 Task: Add the task  Upgrade and migrate company contract negotiation to a cloud-based solution to the section Sonic Speed in the project ComplexBridge and add a Due Date to the respective task as 2024/01/07
Action: Mouse moved to (828, 387)
Screenshot: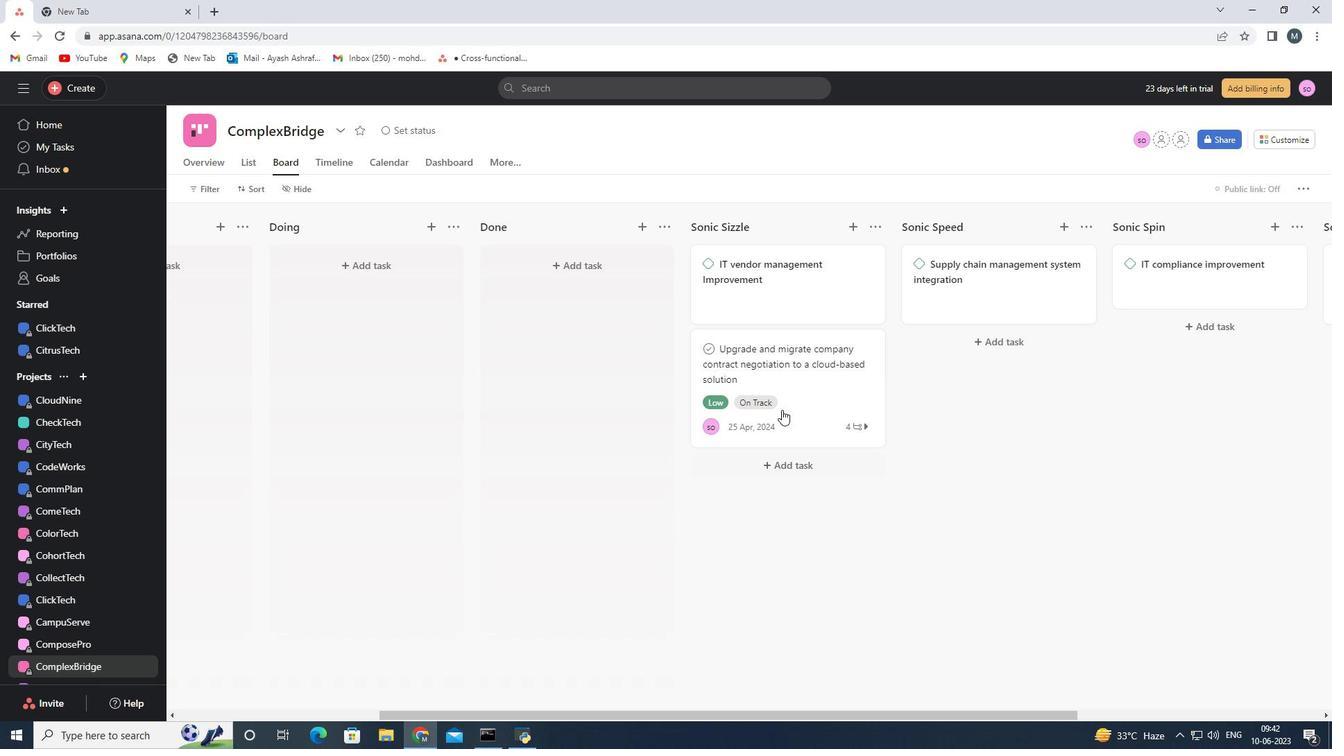 
Action: Mouse pressed left at (828, 387)
Screenshot: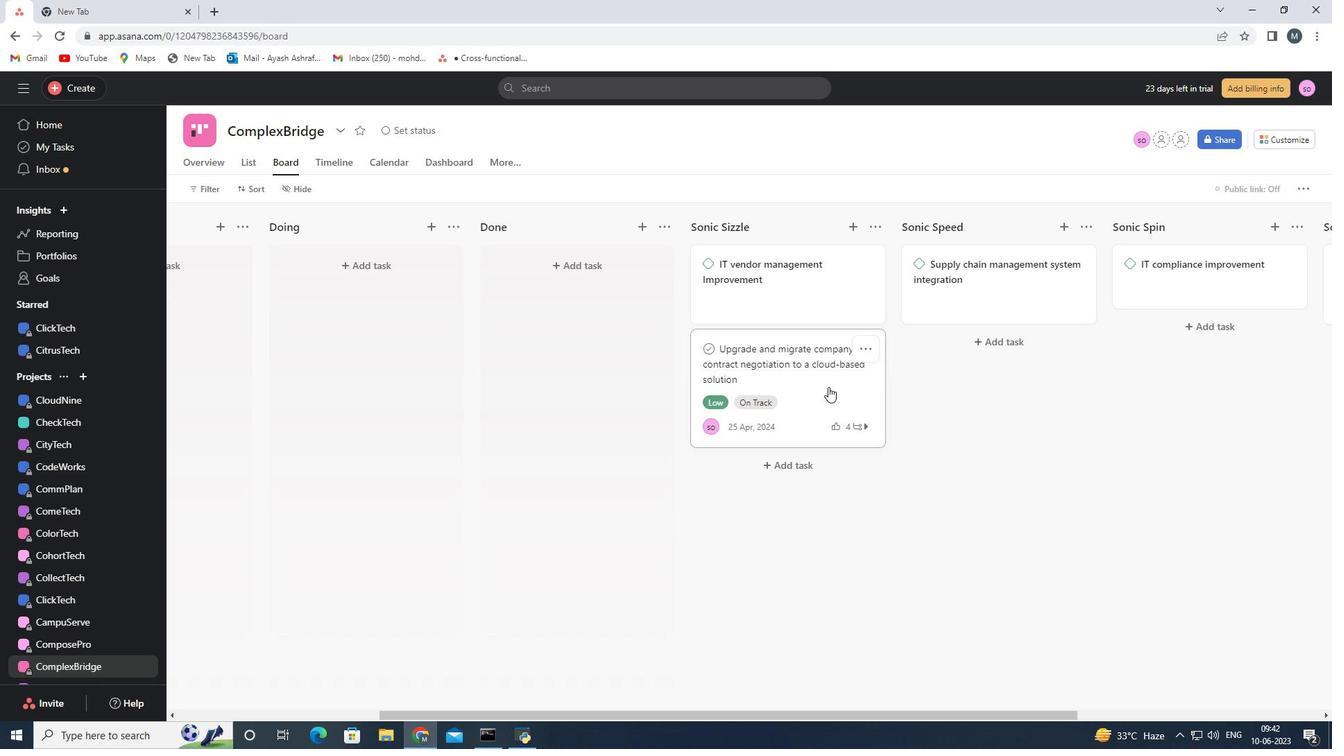 
Action: Mouse moved to (952, 428)
Screenshot: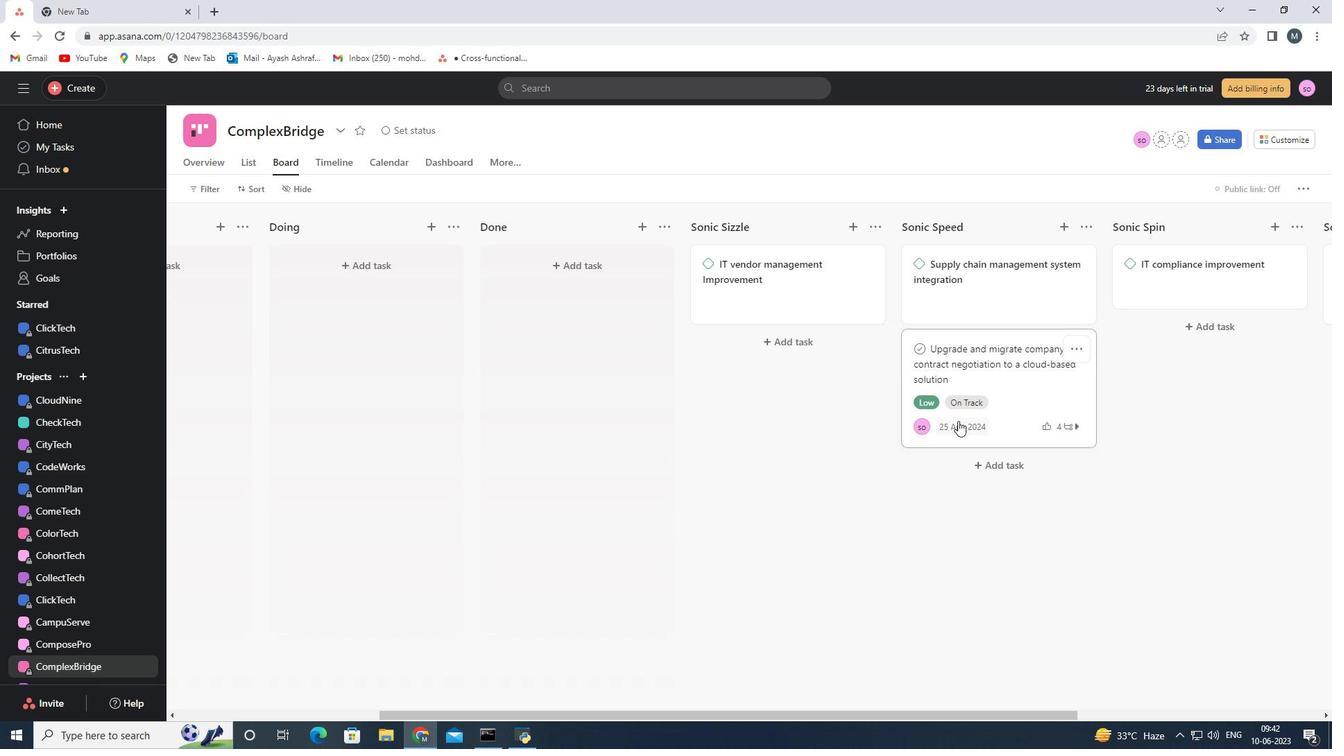 
Action: Mouse pressed left at (952, 428)
Screenshot: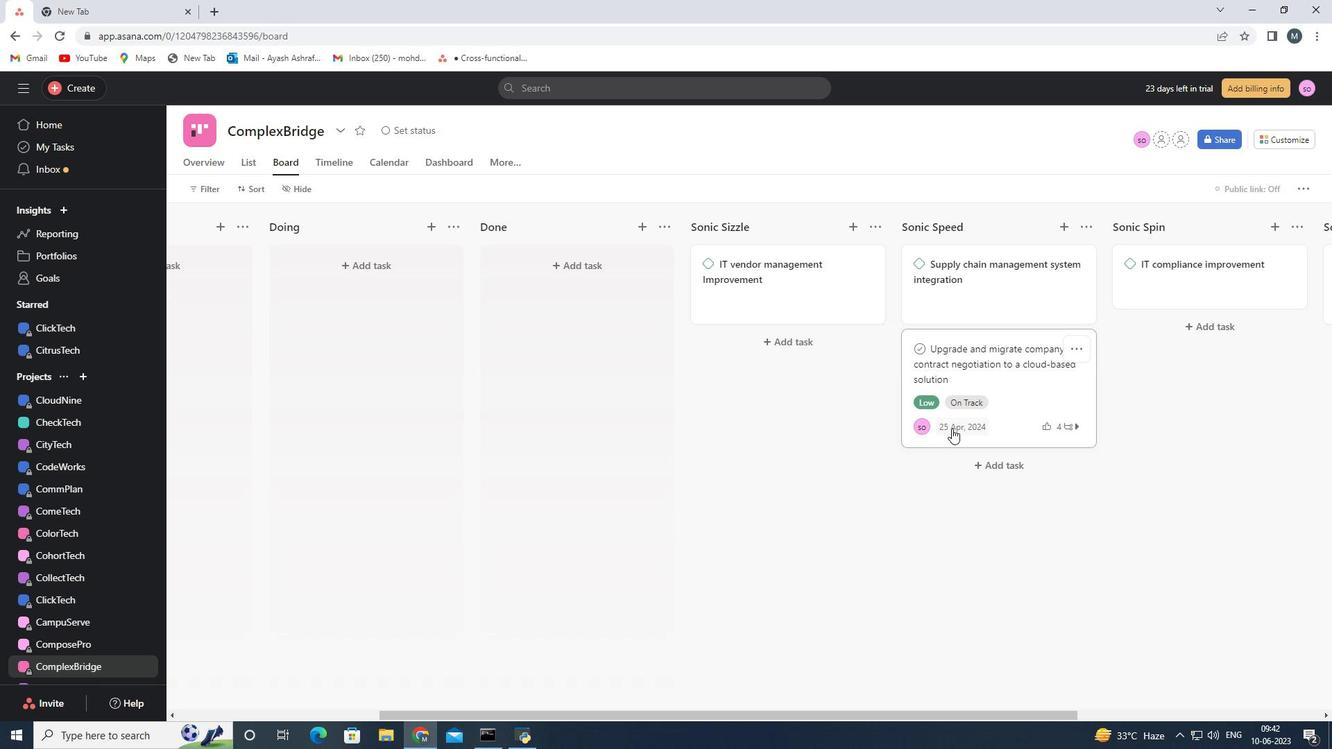 
Action: Mouse moved to (940, 174)
Screenshot: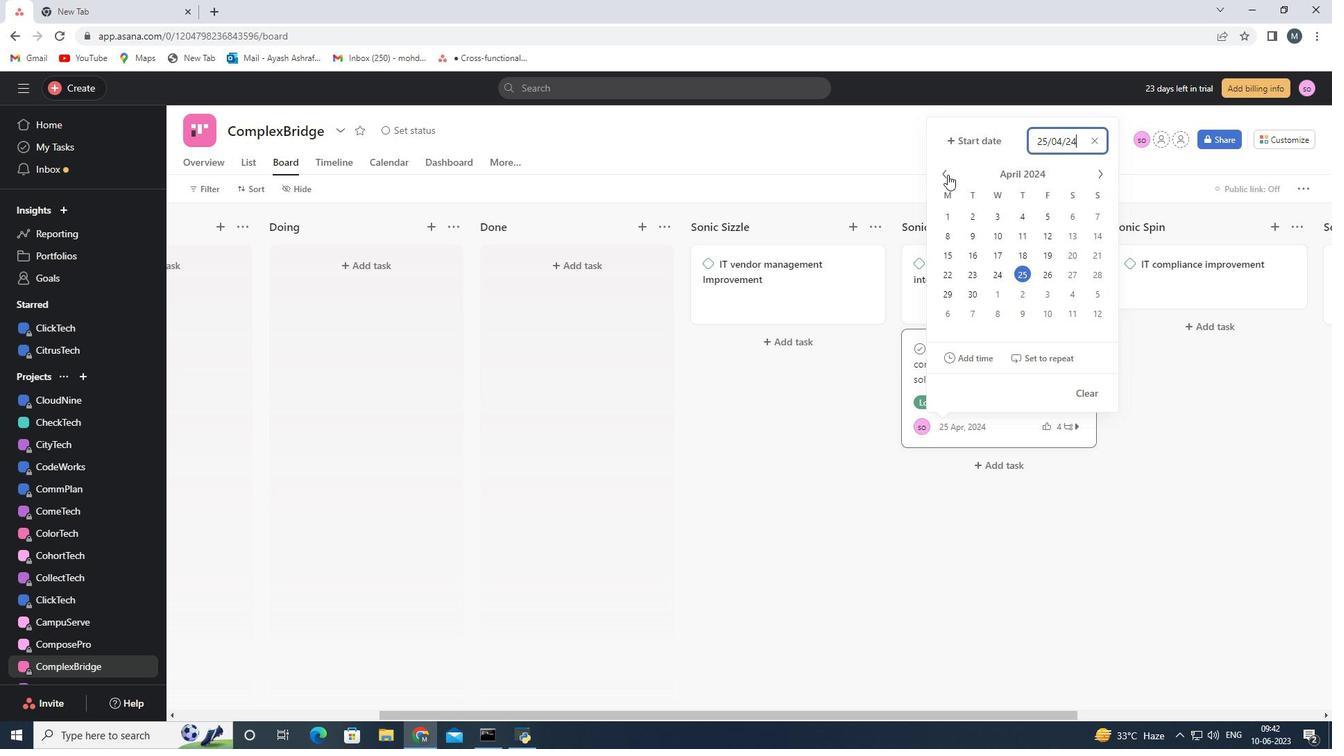 
Action: Mouse pressed left at (940, 174)
Screenshot: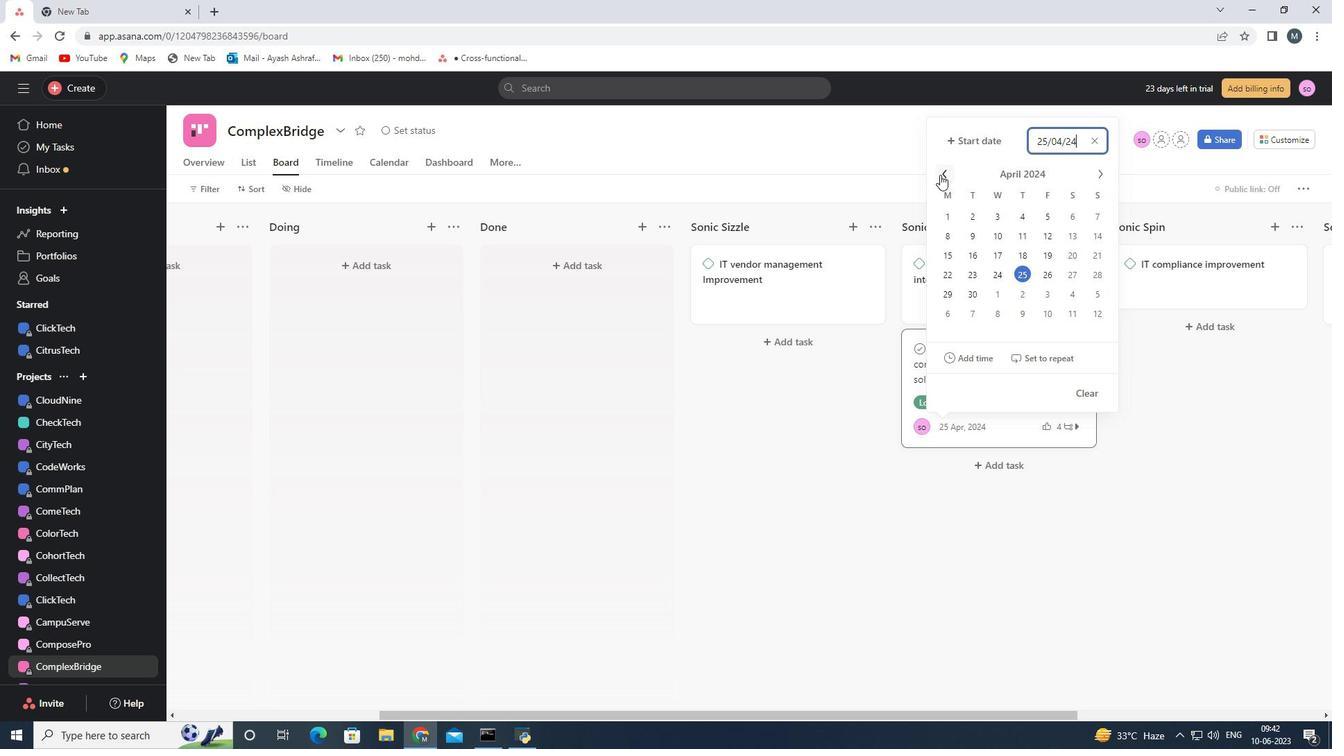 
Action: Mouse pressed left at (940, 174)
Screenshot: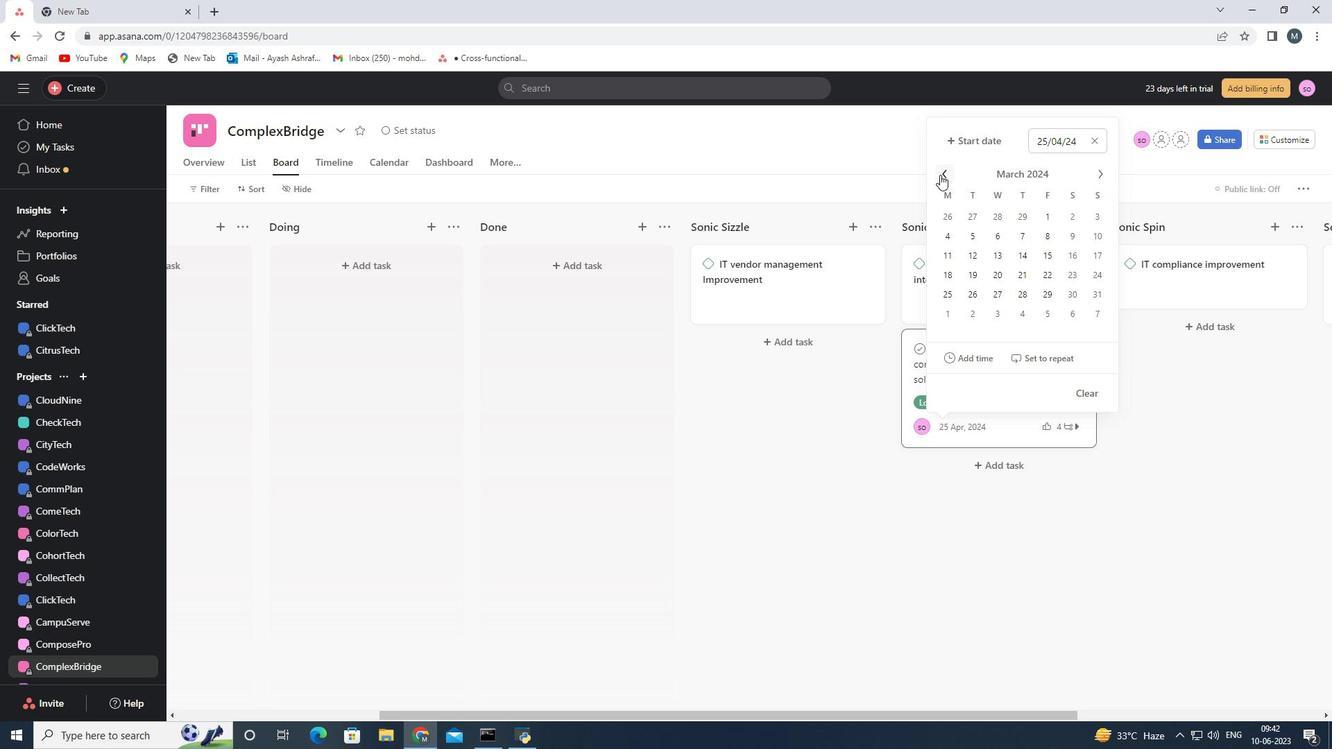 
Action: Mouse pressed left at (940, 174)
Screenshot: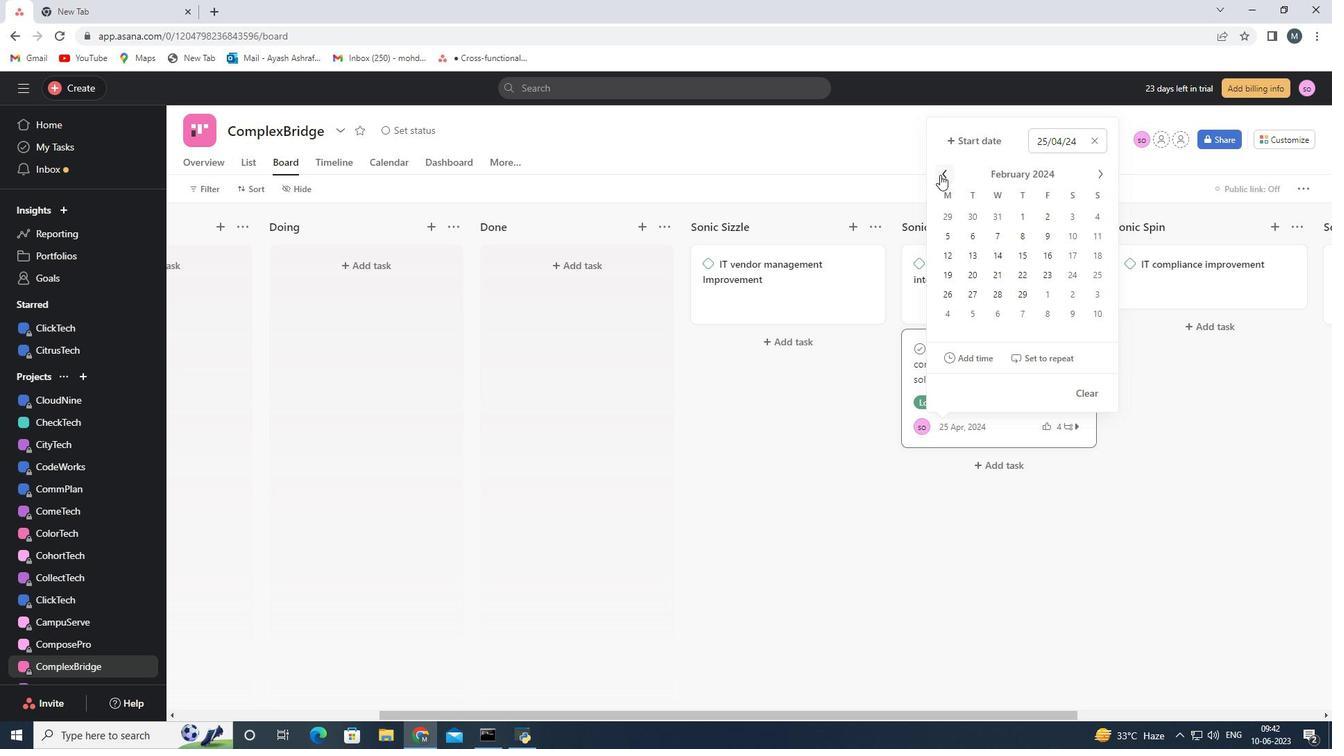 
Action: Mouse moved to (1097, 211)
Screenshot: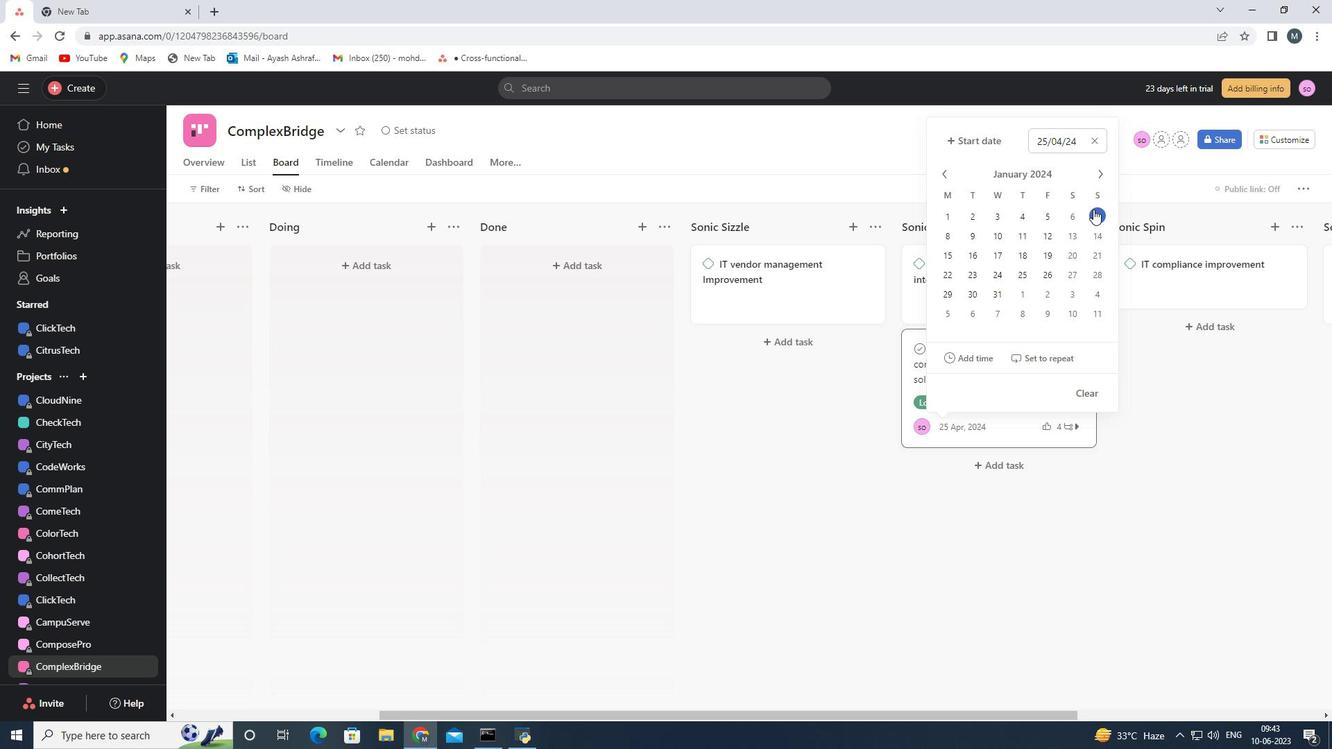
Action: Mouse pressed left at (1097, 211)
Screenshot: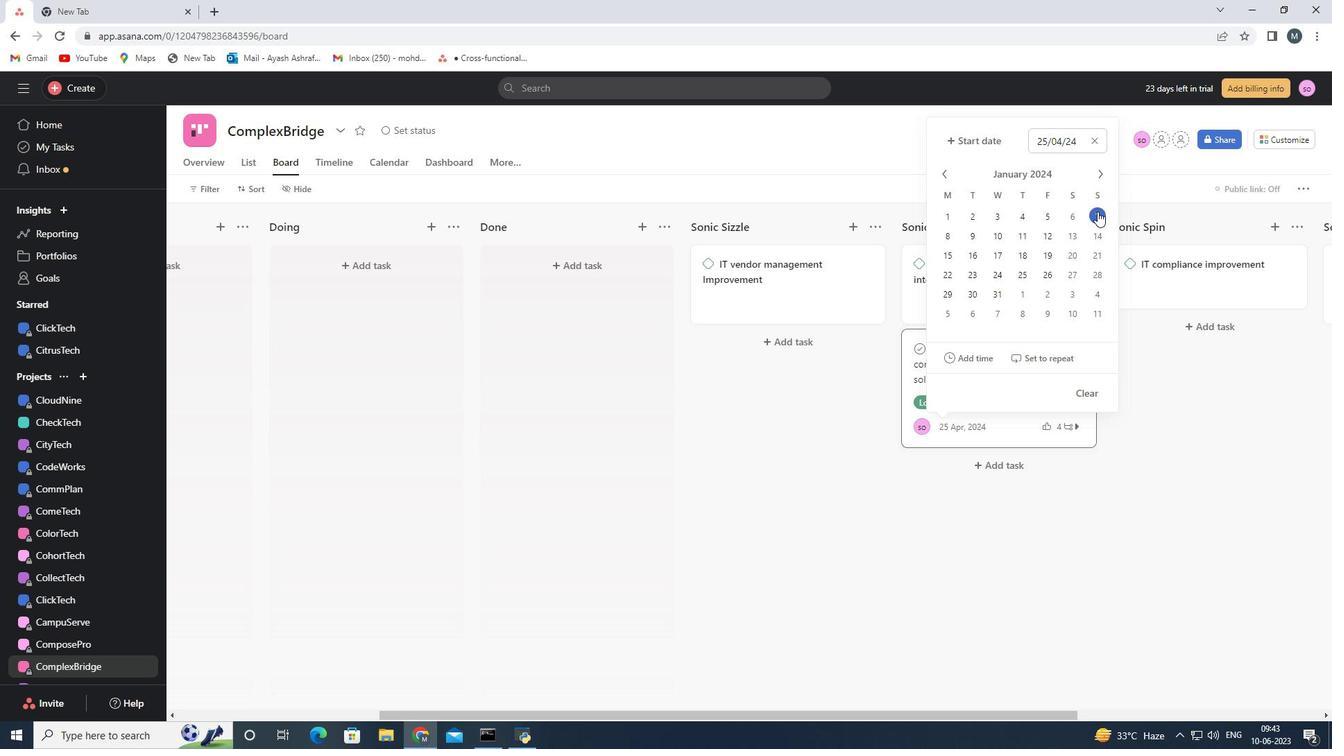 
Action: Mouse moved to (861, 469)
Screenshot: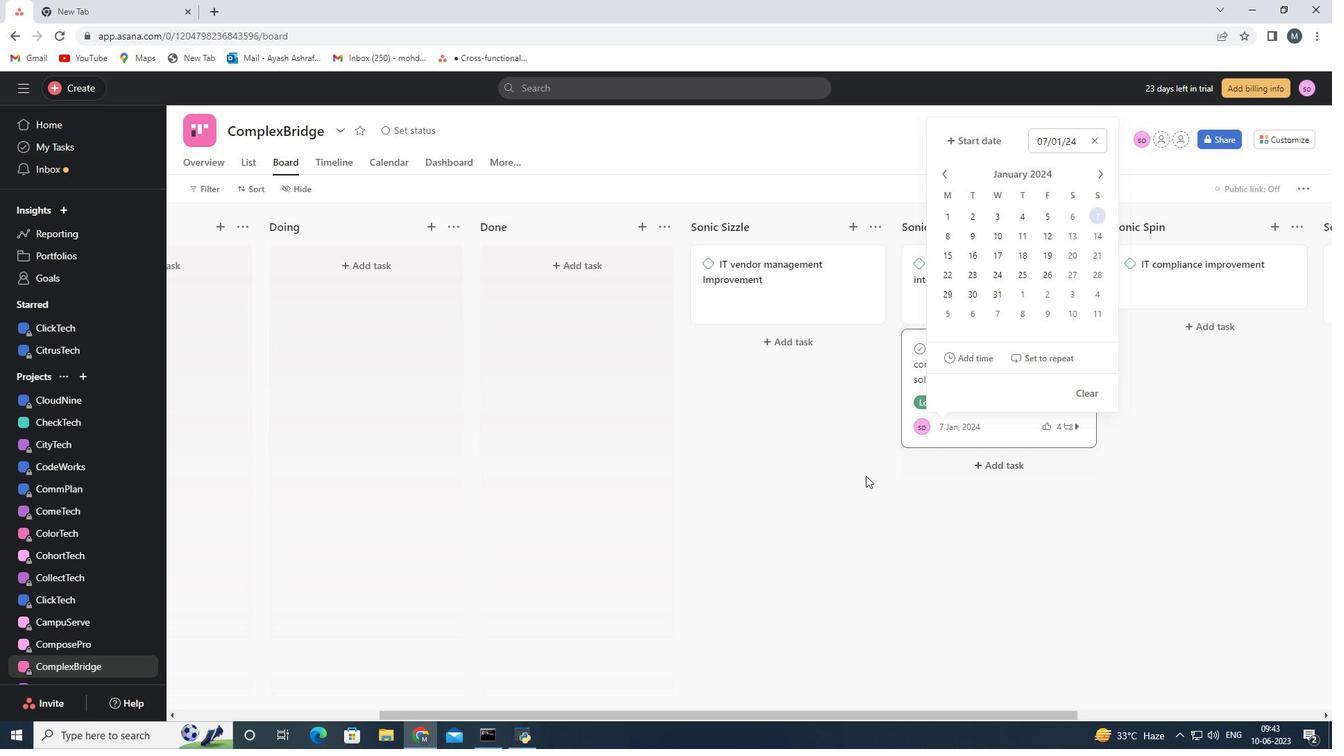 
Action: Mouse pressed left at (861, 469)
Screenshot: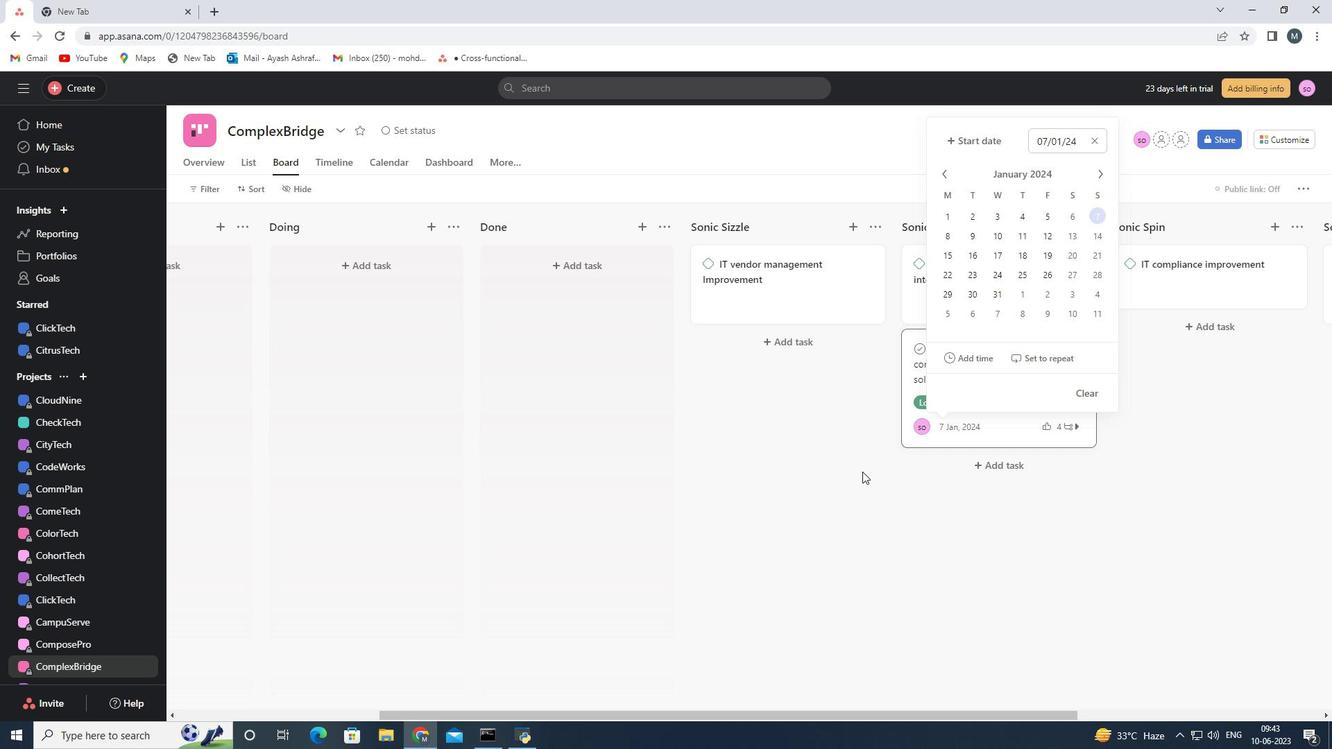 
